 Task: Create Board Project Management Platforms and Tools to Workspace IT Consulting Services. Create Board Brand Guidelines Development and Implementation to Workspace IT Consulting Services. Create Board Business Model Value Proposition Design and Validation to Workspace IT Consulting Services
Action: Mouse moved to (380, 66)
Screenshot: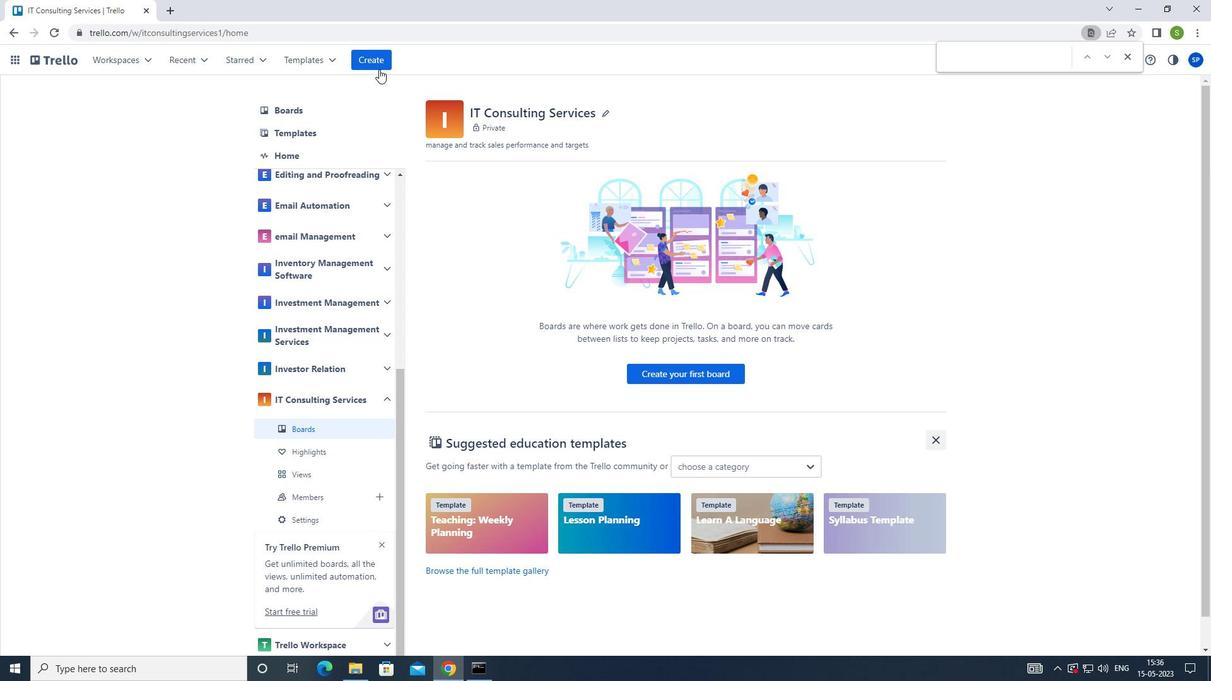 
Action: Mouse pressed left at (380, 66)
Screenshot: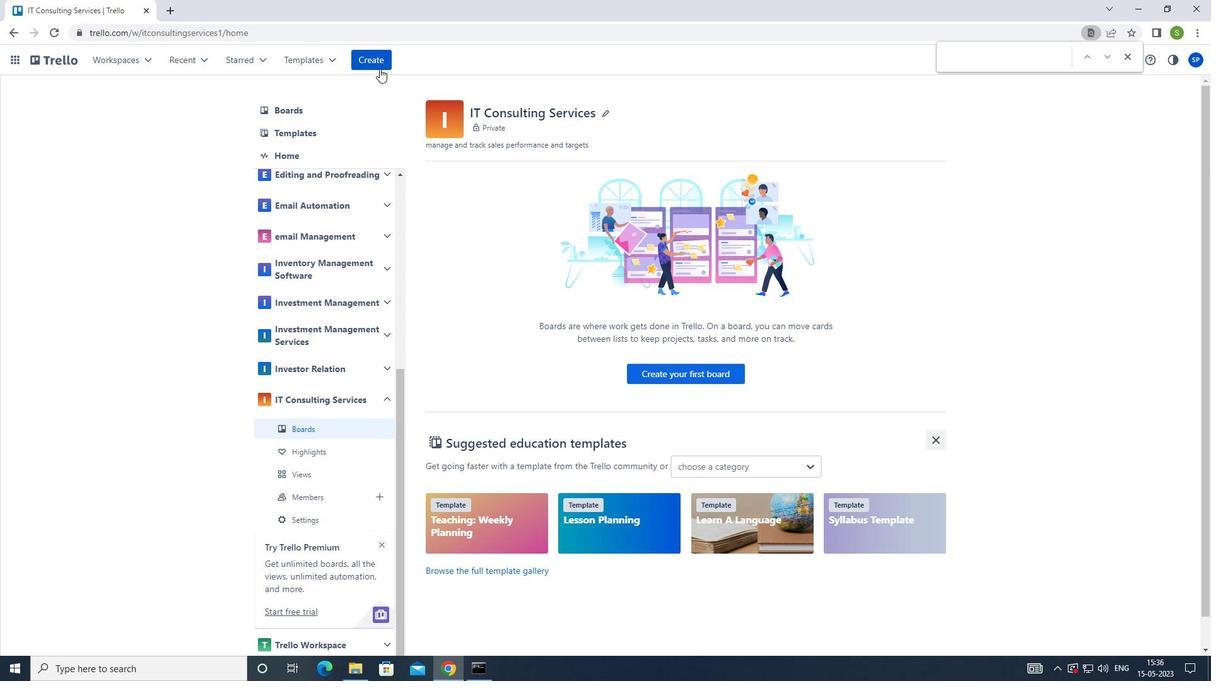 
Action: Mouse moved to (395, 106)
Screenshot: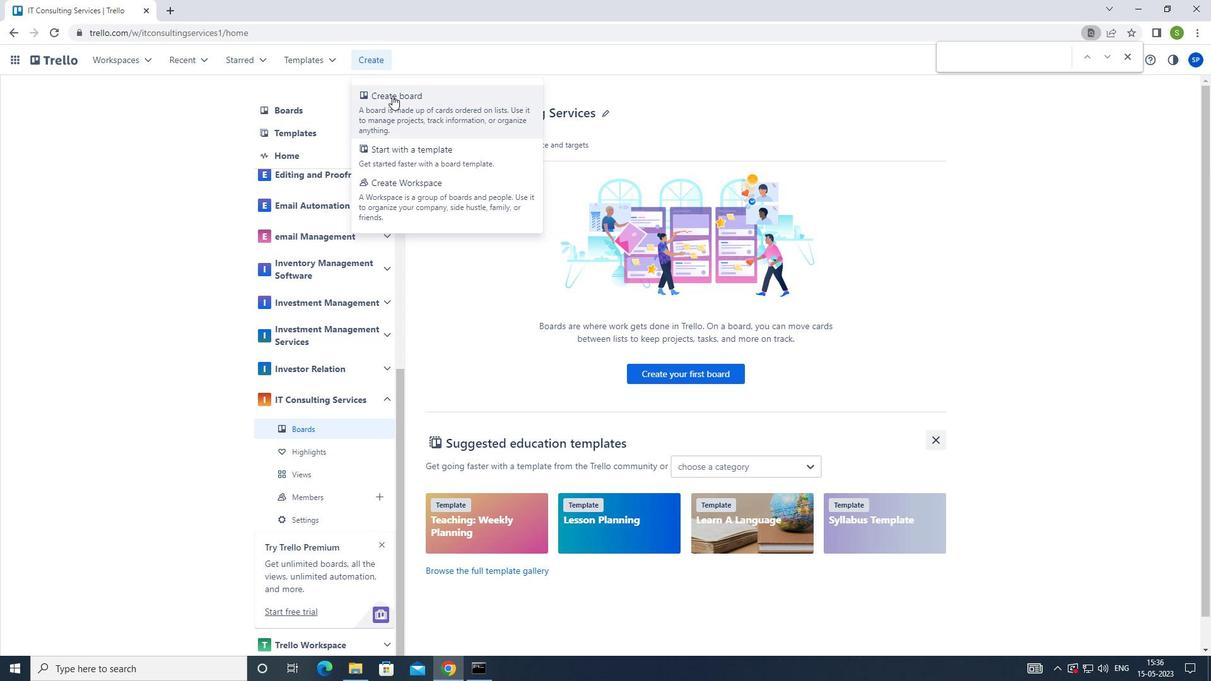 
Action: Mouse pressed left at (395, 106)
Screenshot: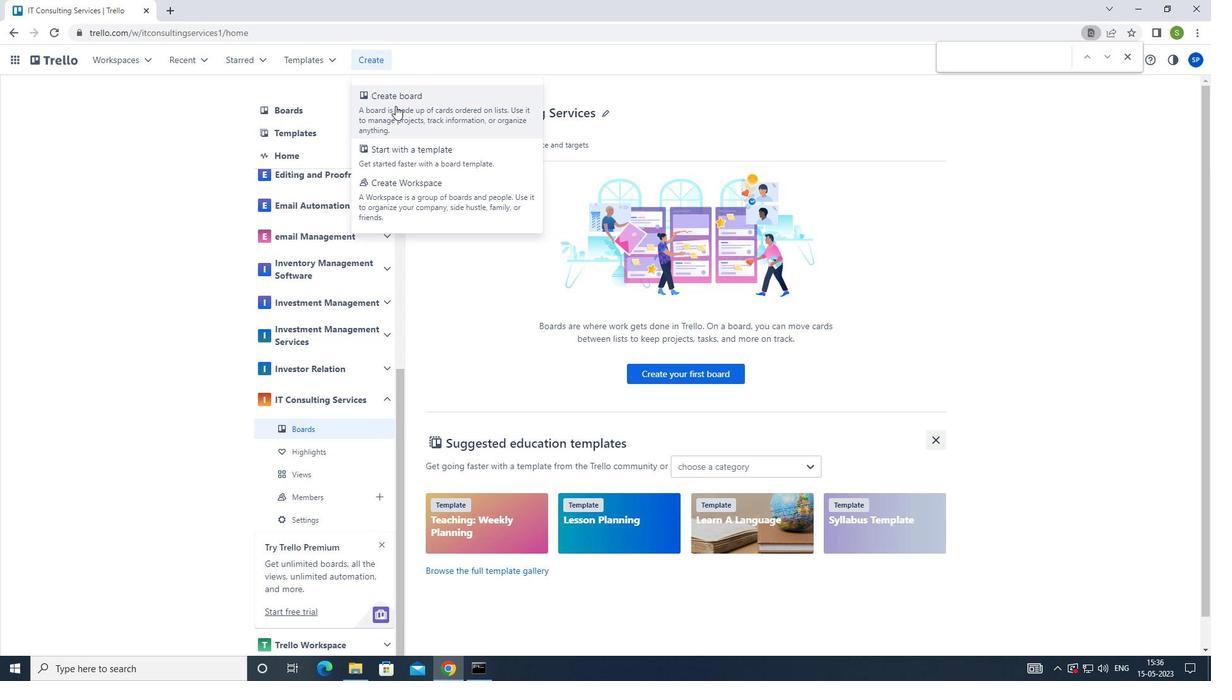 
Action: Mouse moved to (592, 220)
Screenshot: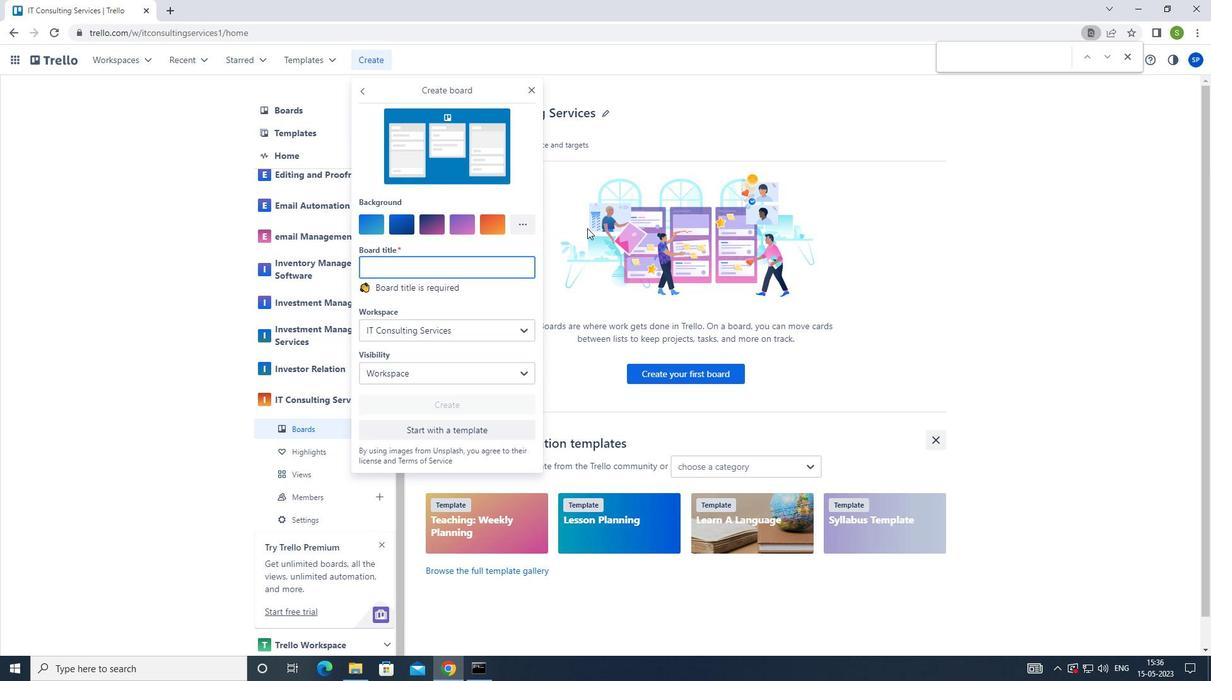
Action: Key pressed <Key.shift>PROJECT<Key.space><Key.shift>MANAGEMENT<Key.space><Key.shift>PLATFORM
Screenshot: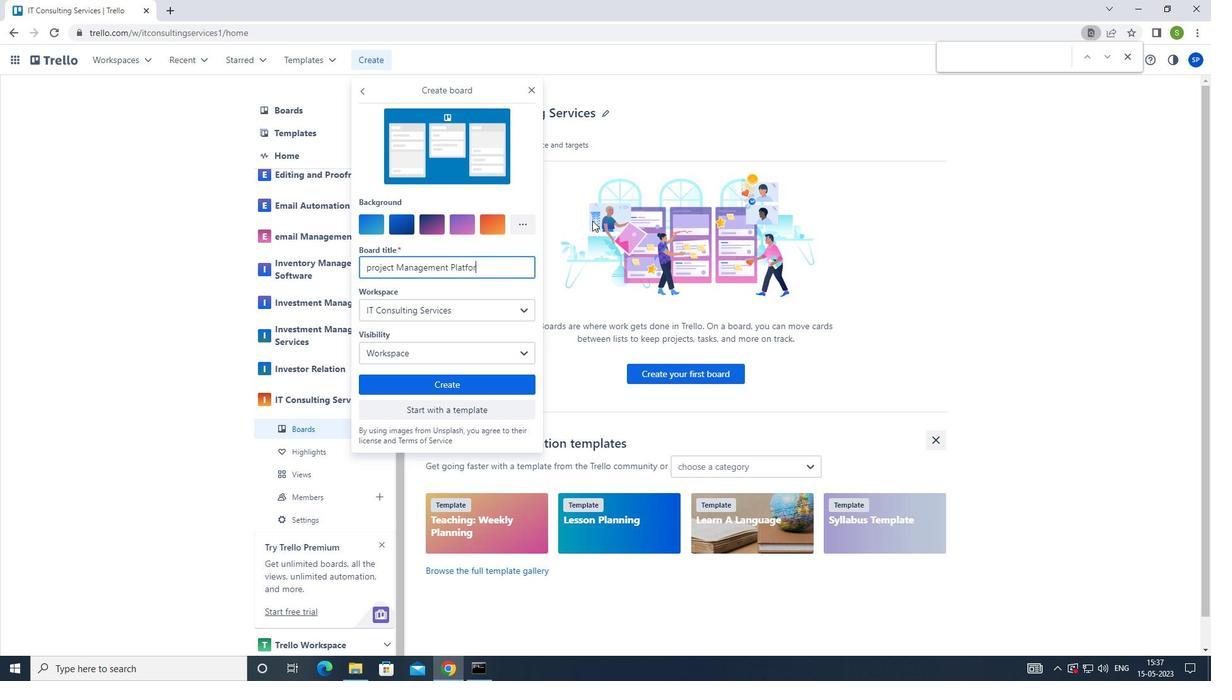 
Action: Mouse moved to (479, 384)
Screenshot: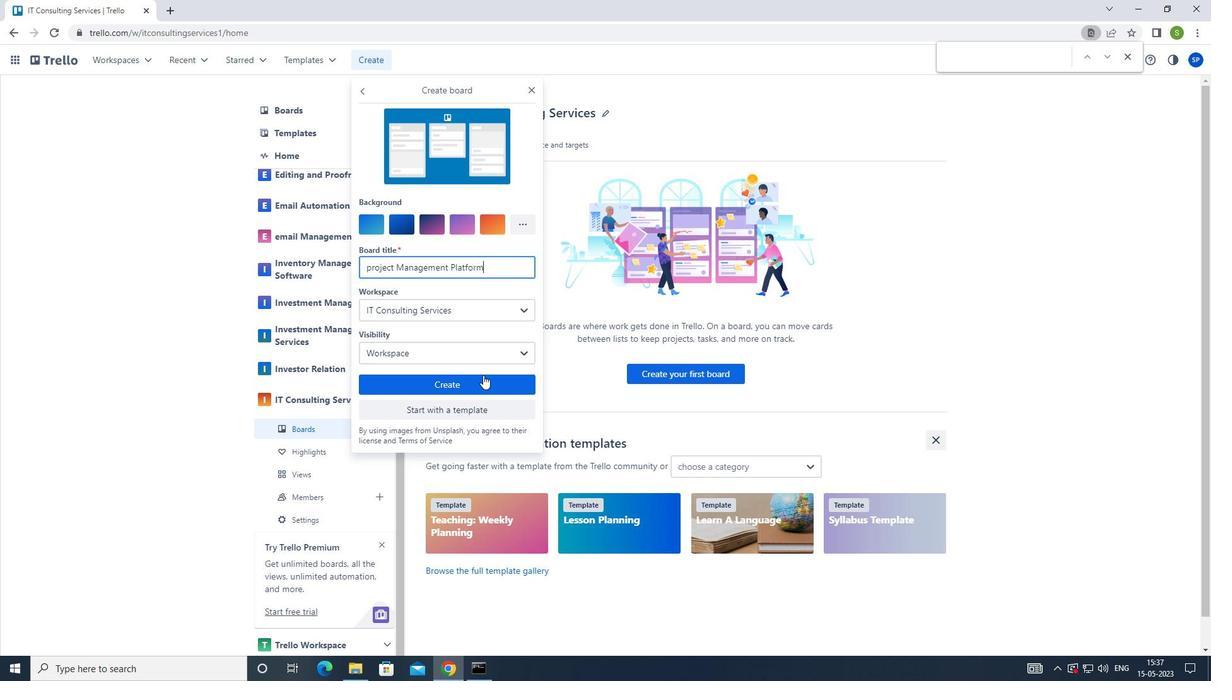 
Action: Mouse pressed left at (479, 384)
Screenshot: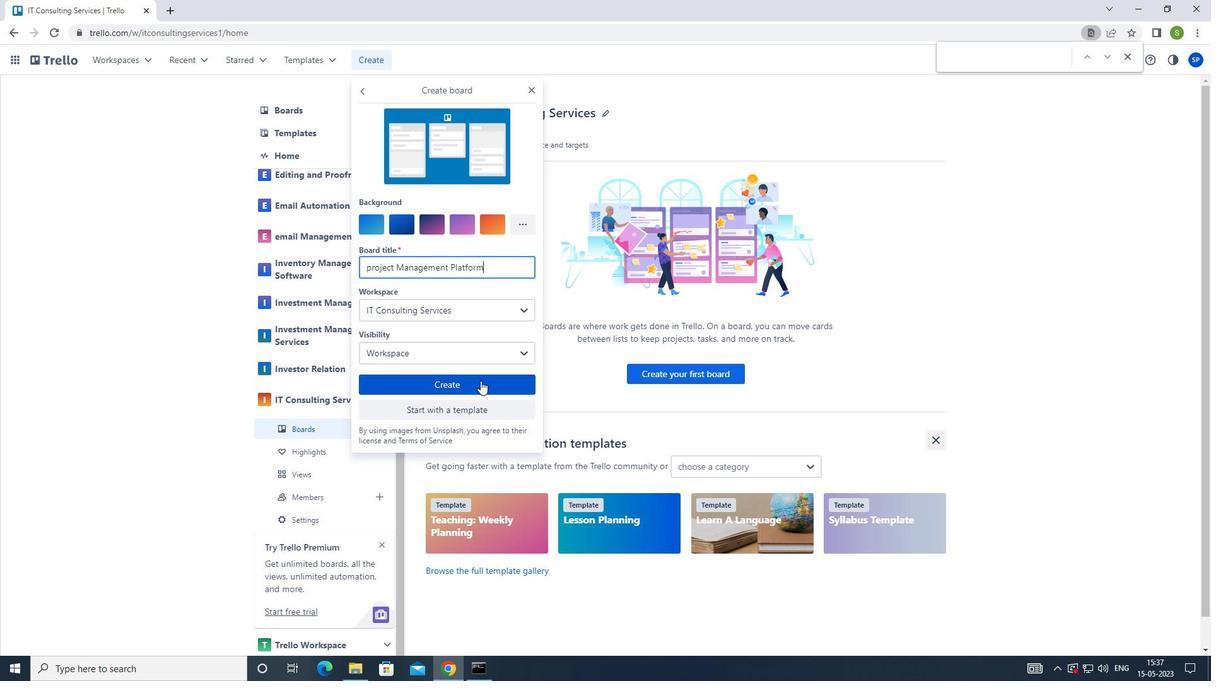 
Action: Mouse moved to (355, 55)
Screenshot: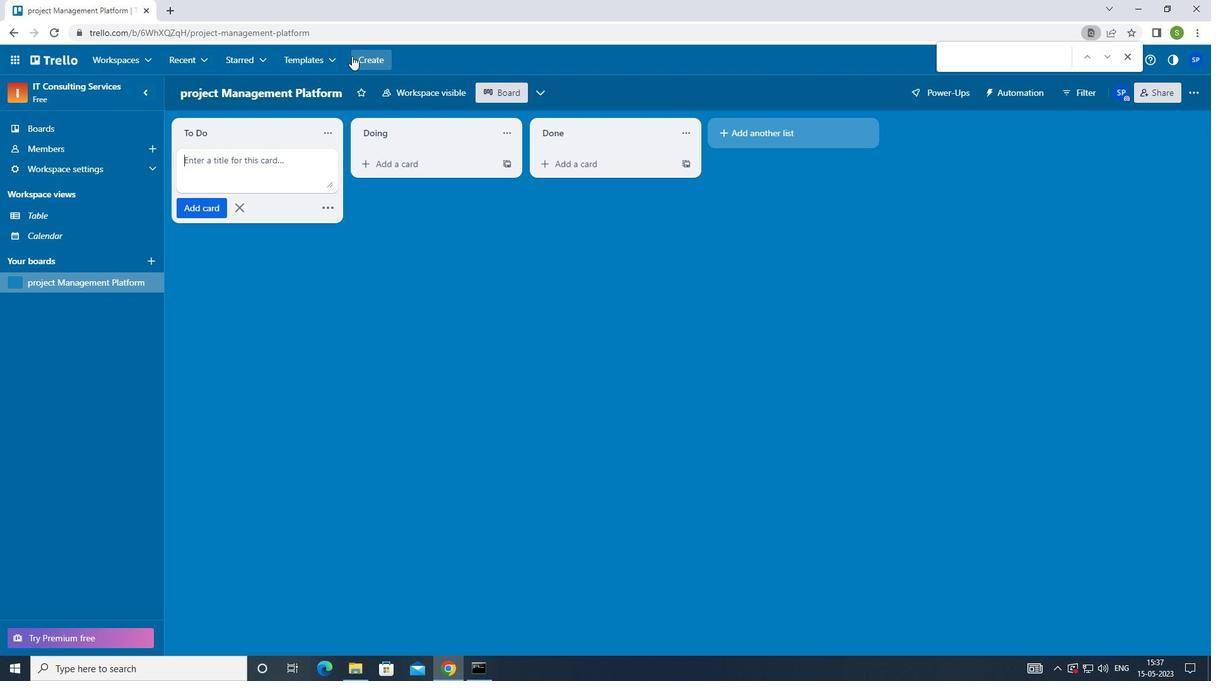 
Action: Mouse pressed left at (355, 55)
Screenshot: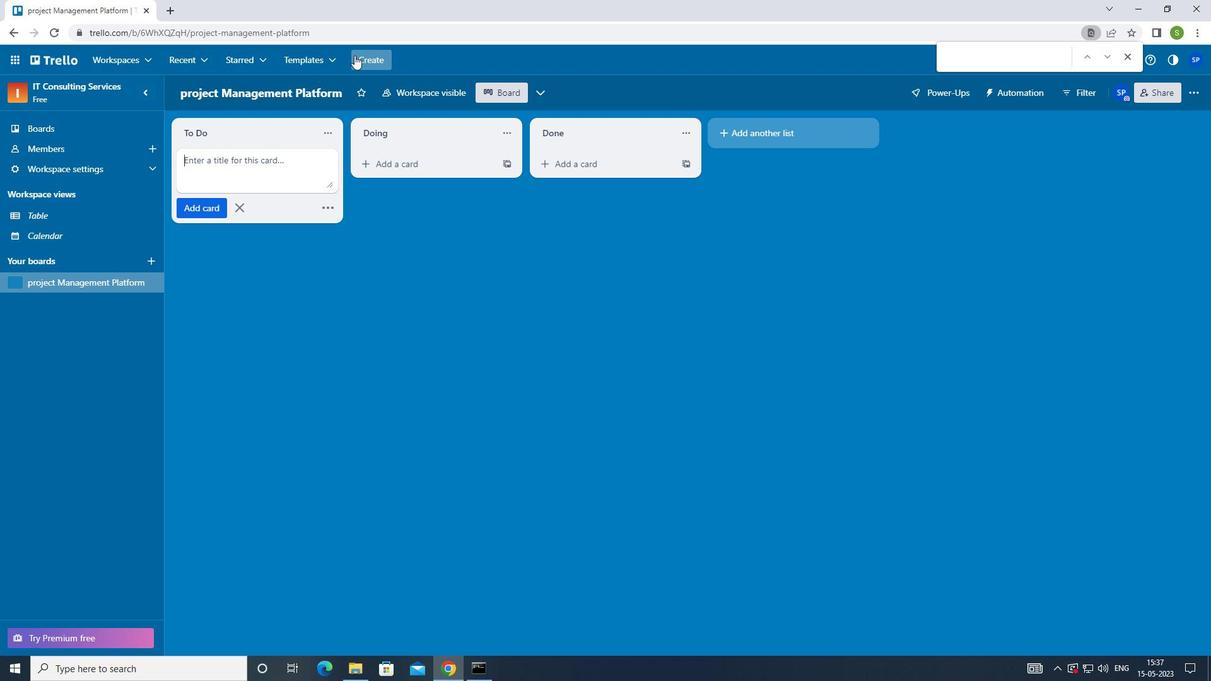 
Action: Mouse moved to (373, 110)
Screenshot: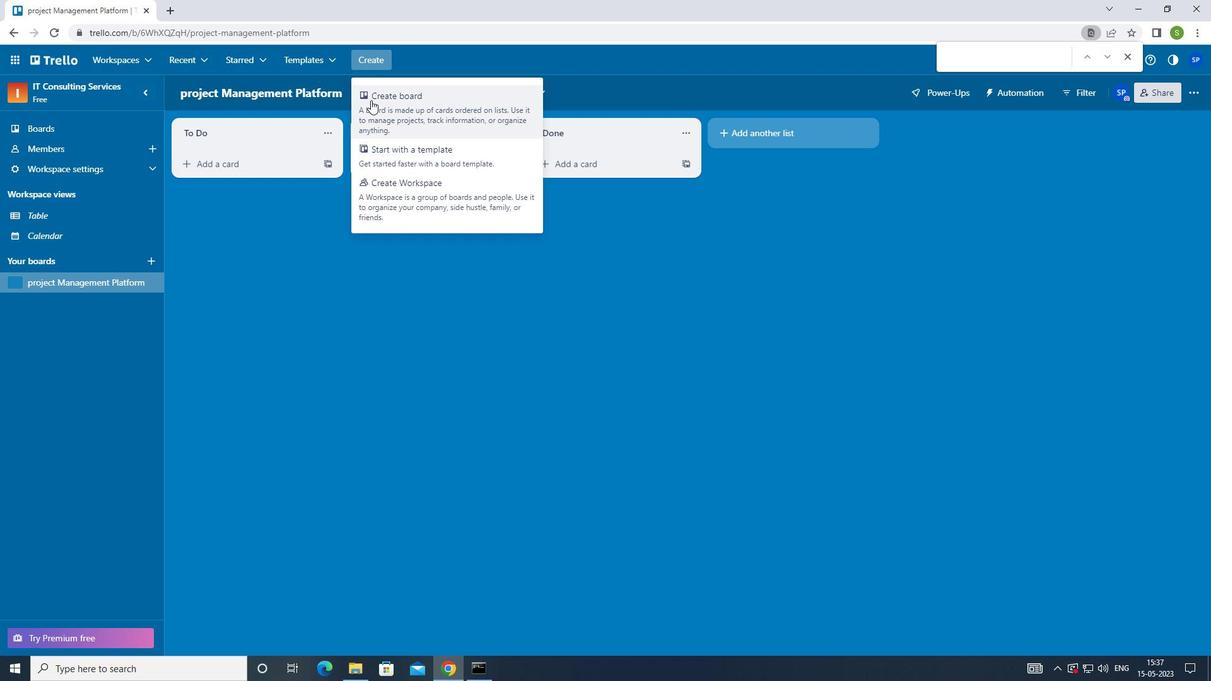 
Action: Mouse pressed left at (373, 110)
Screenshot: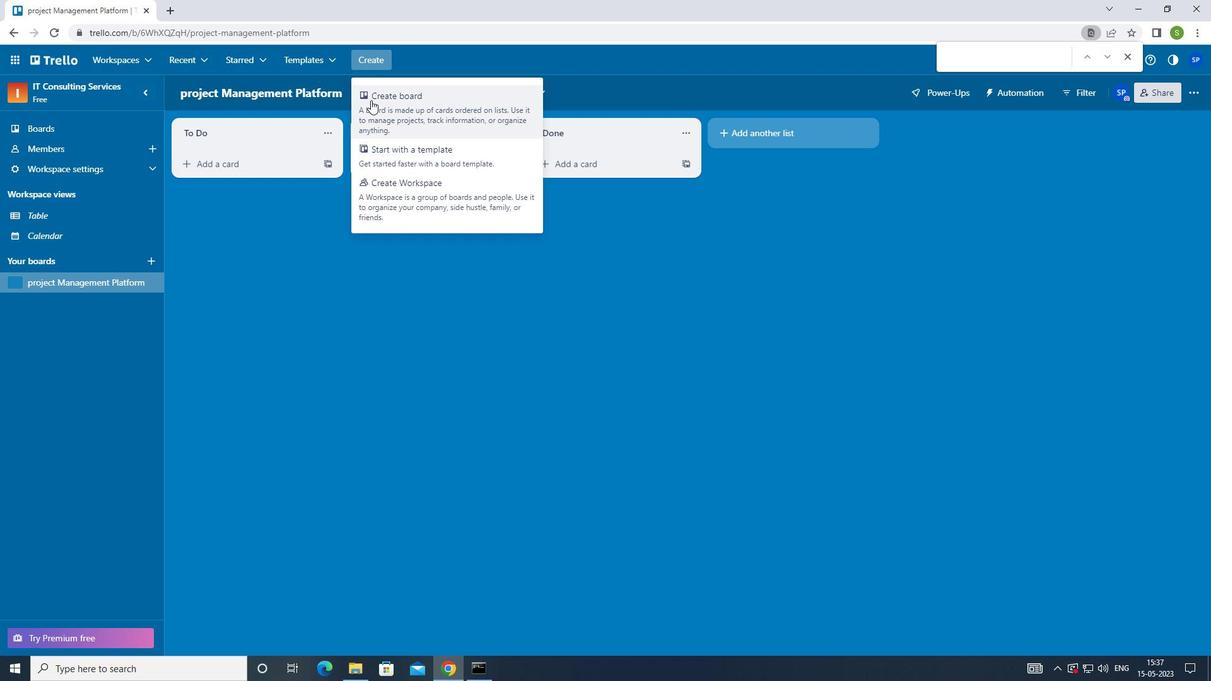 
Action: Mouse moved to (442, 150)
Screenshot: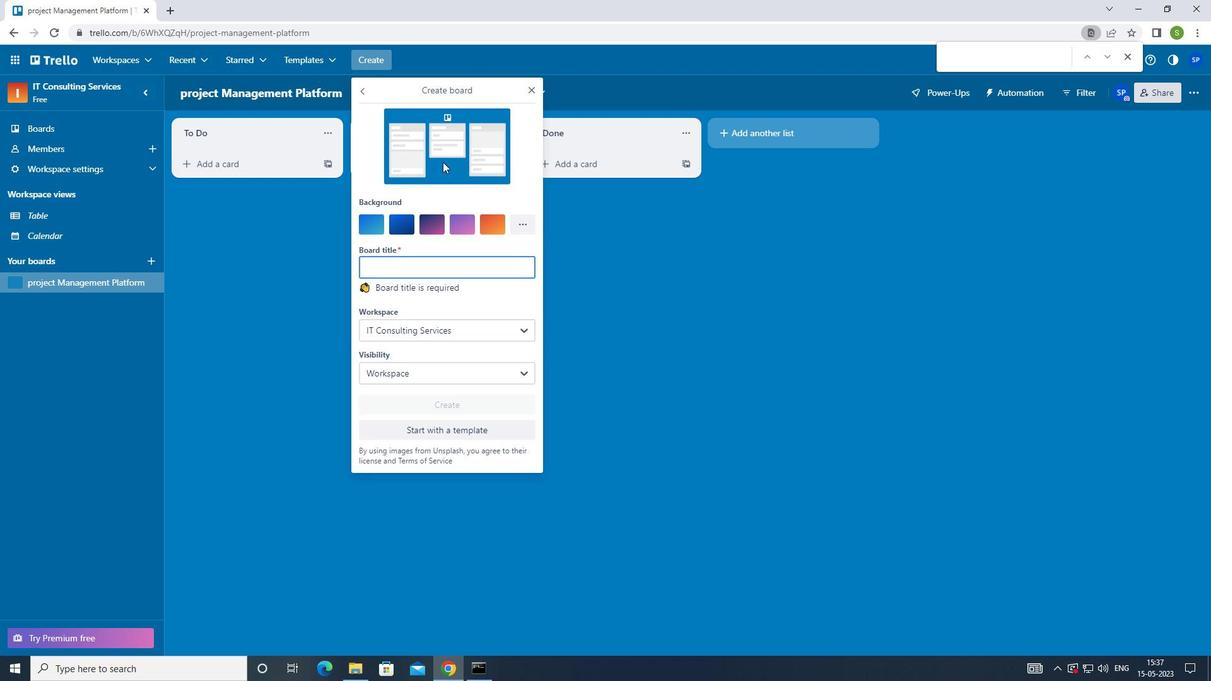 
Action: Key pressed <Key.shift>BRAND<Key.space><Key.shift><Key.shift><Key.shift><Key.shift><Key.shift><Key.shift>GUIDELINES
Screenshot: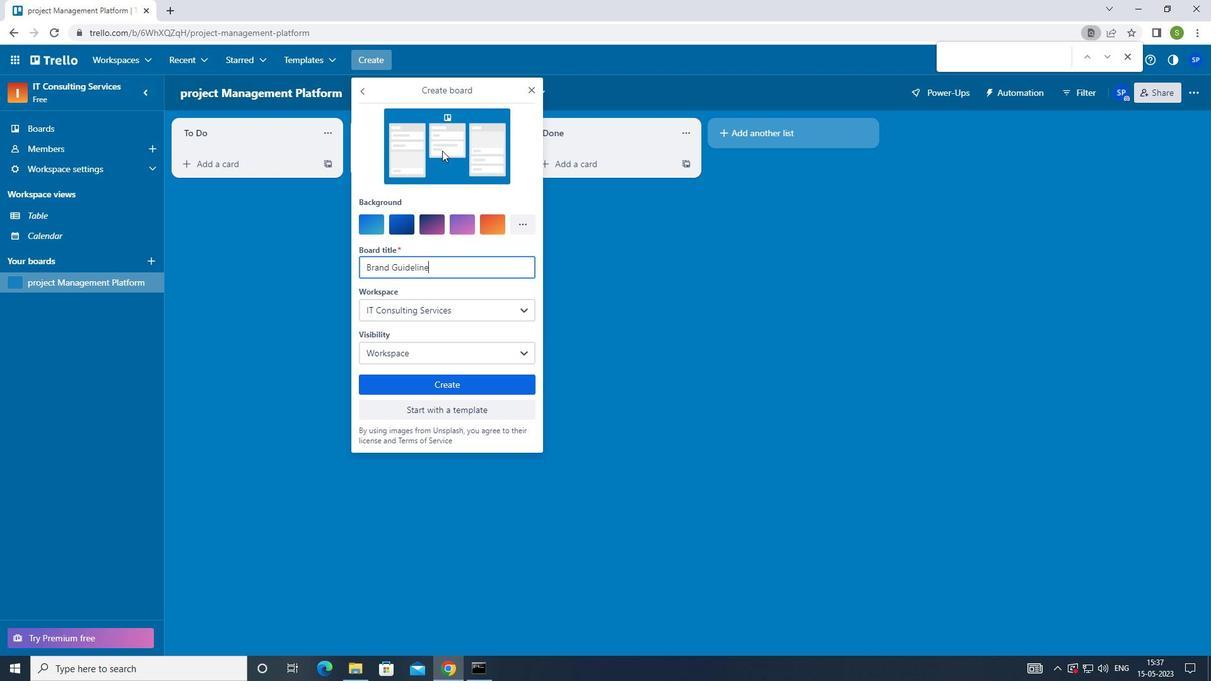 
Action: Mouse moved to (435, 152)
Screenshot: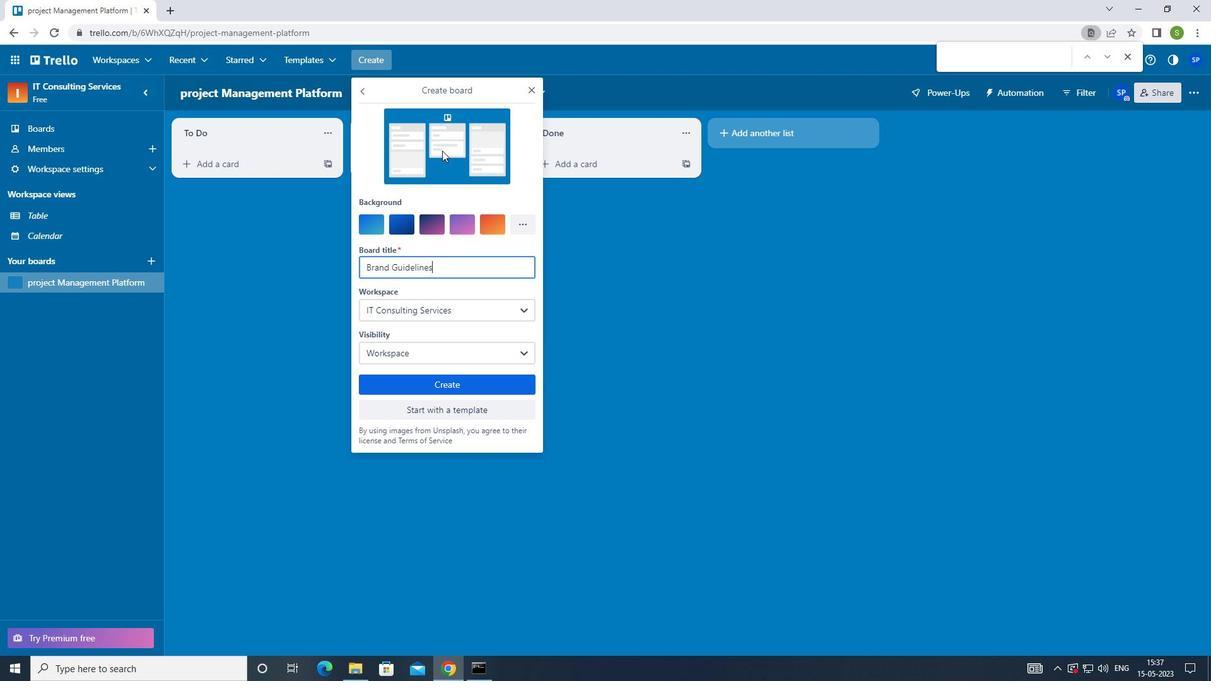 
Action: Key pressed <Key.space><Key.shift>DEVELOPMENT<Key.space><Key.shift><Key.shift><Key.shift><Key.shift><Key.shift><Key.shift><Key.shift><Key.shift><Key.shift>AND<Key.space><Key.shift><Key.shift><Key.shift><Key.shift><Key.shift><Key.shift><Key.shift><Key.shift><Key.shift><Key.shift><Key.shift><Key.shift>I<Key.space>MPLEMENTATION
Screenshot: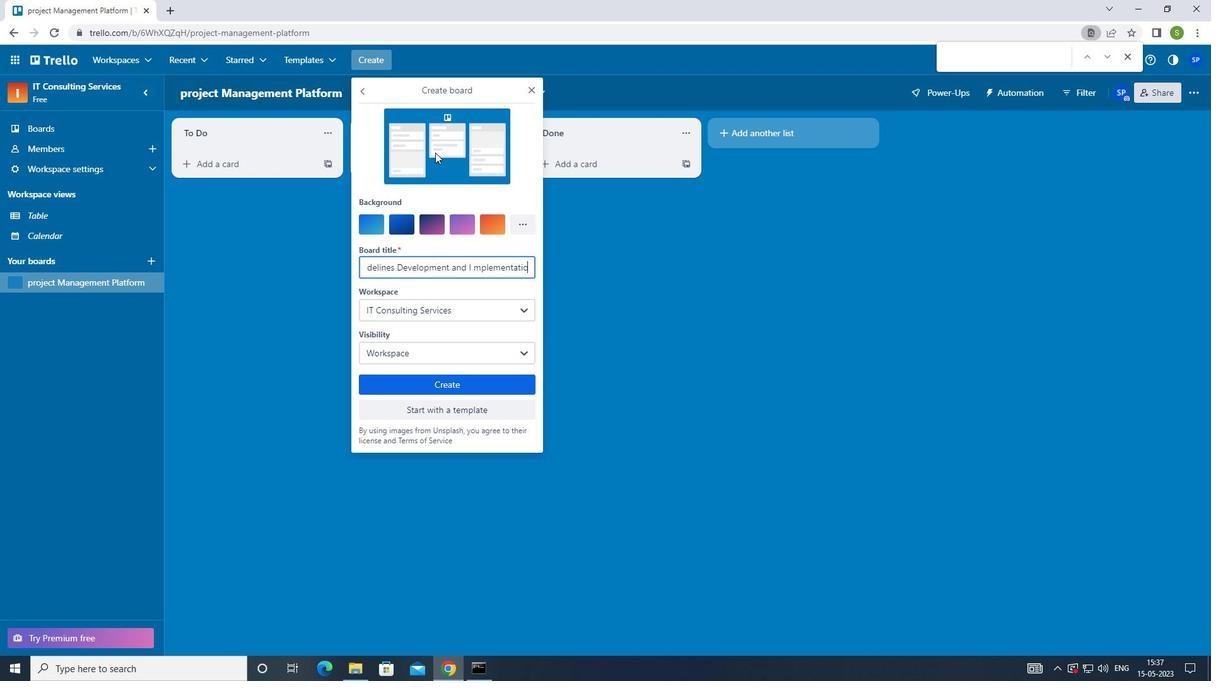 
Action: Mouse moved to (439, 384)
Screenshot: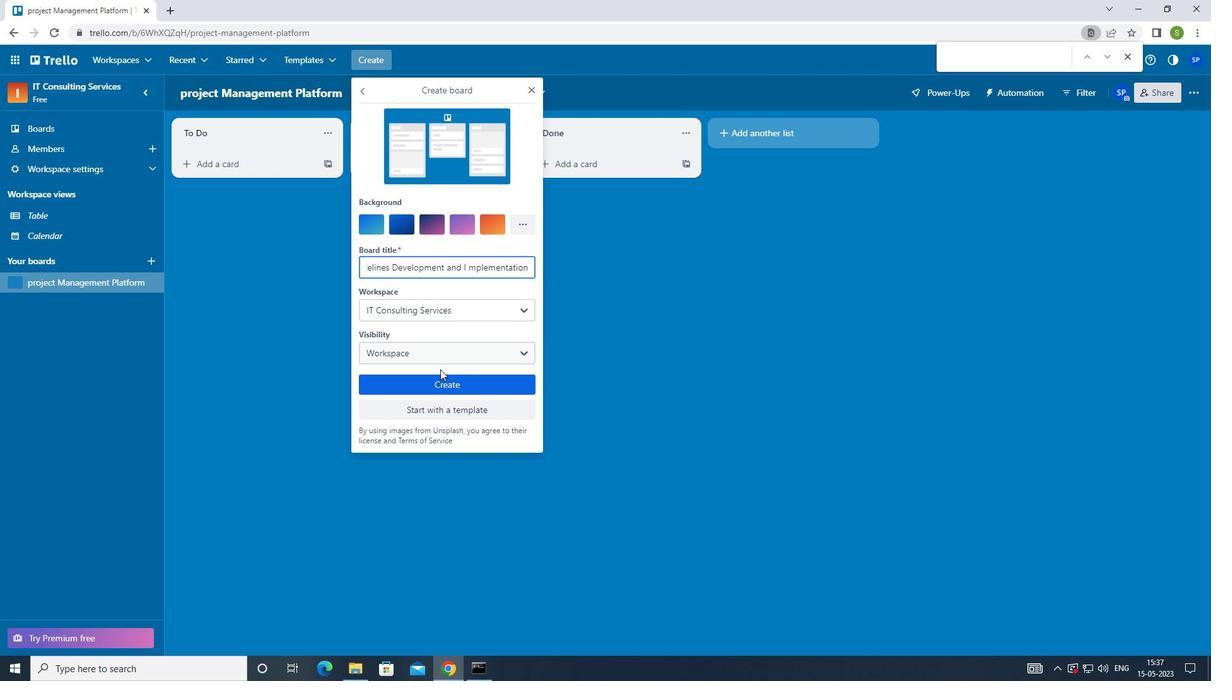 
Action: Mouse pressed left at (439, 384)
Screenshot: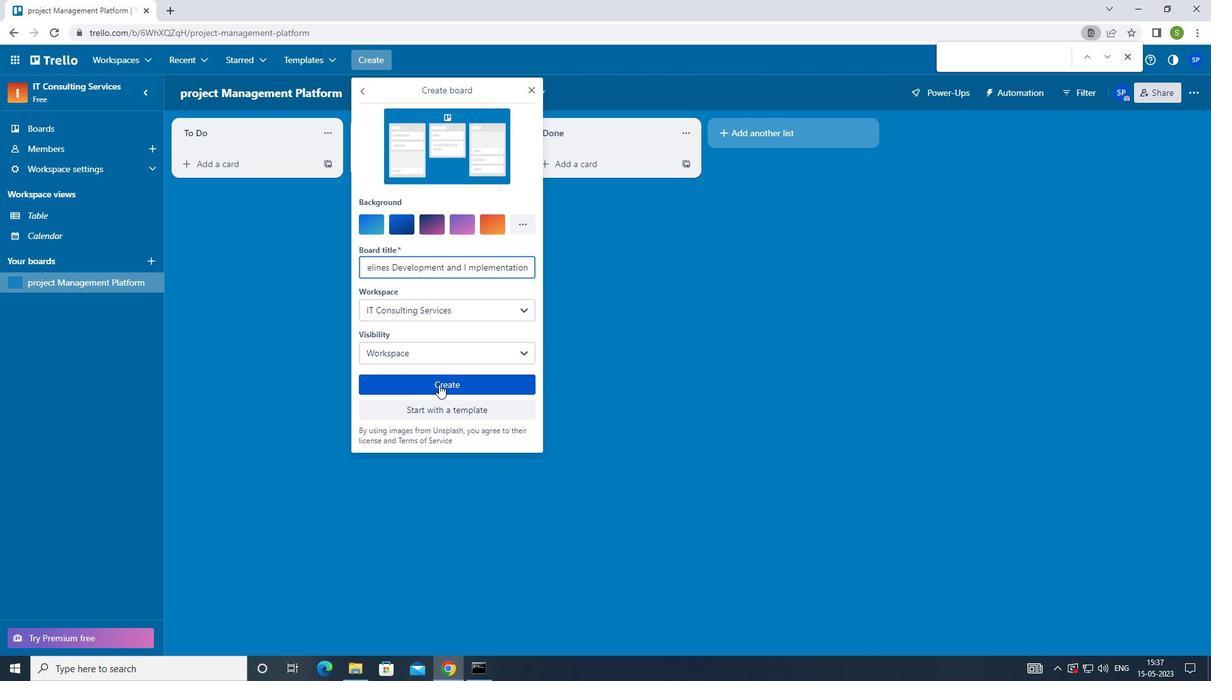 
Action: Mouse moved to (373, 57)
Screenshot: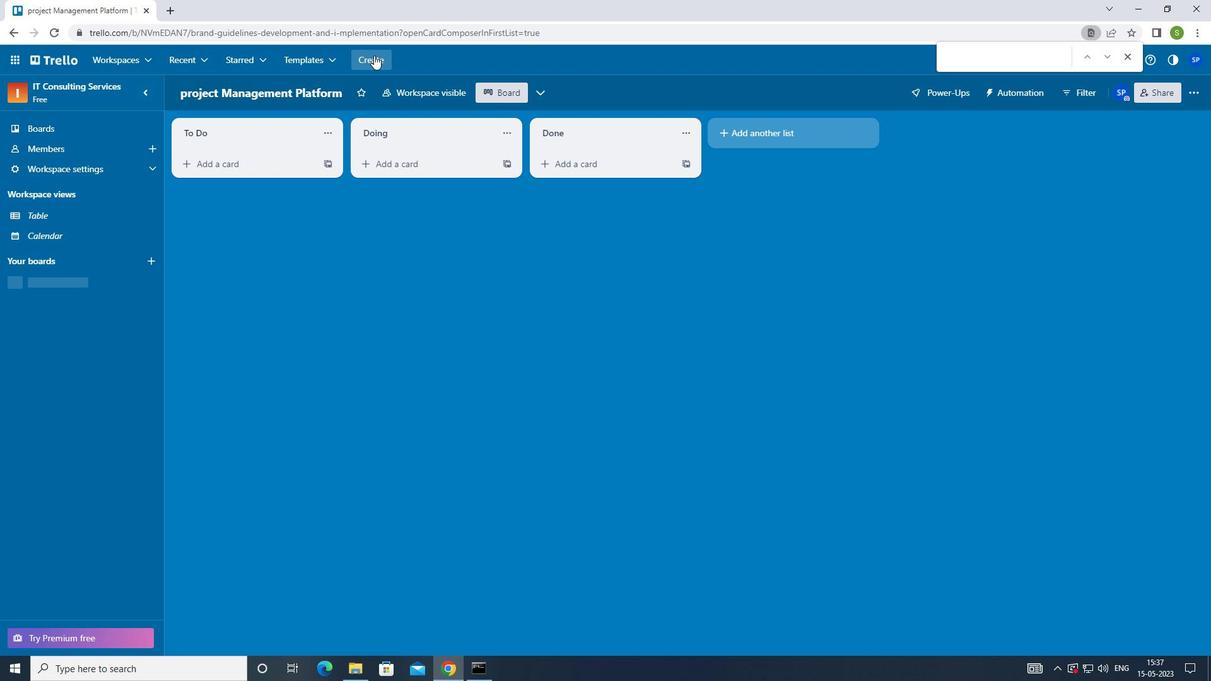 
Action: Mouse pressed left at (373, 57)
Screenshot: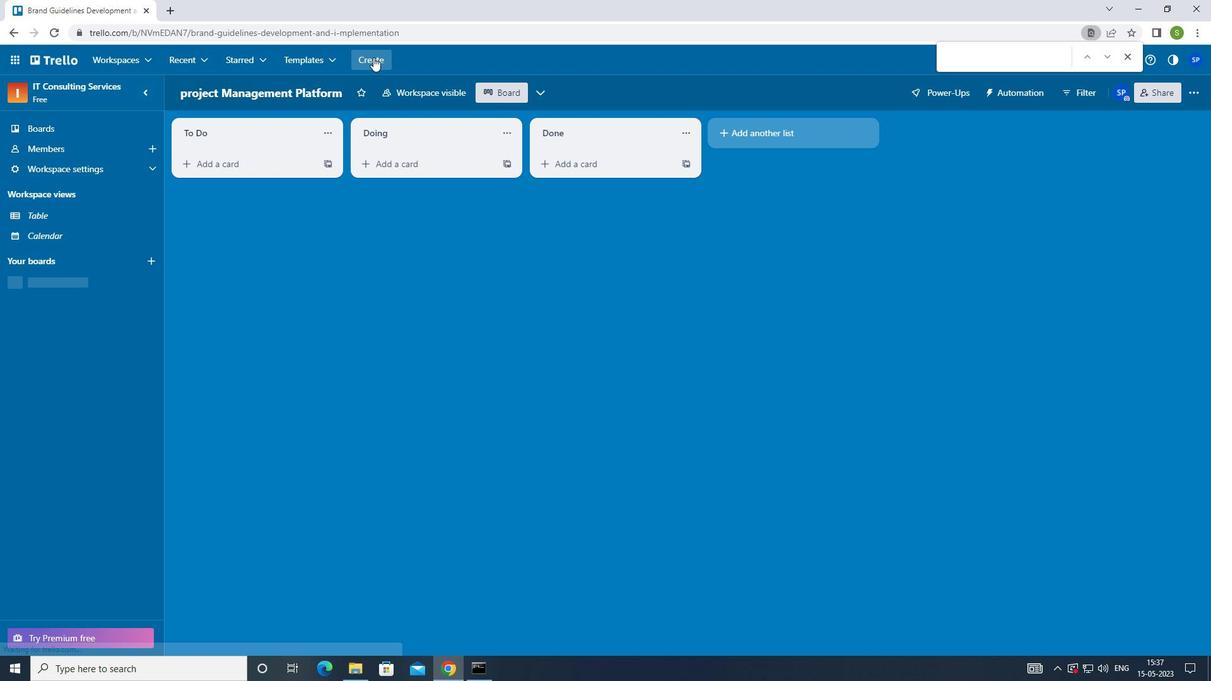 
Action: Mouse moved to (398, 116)
Screenshot: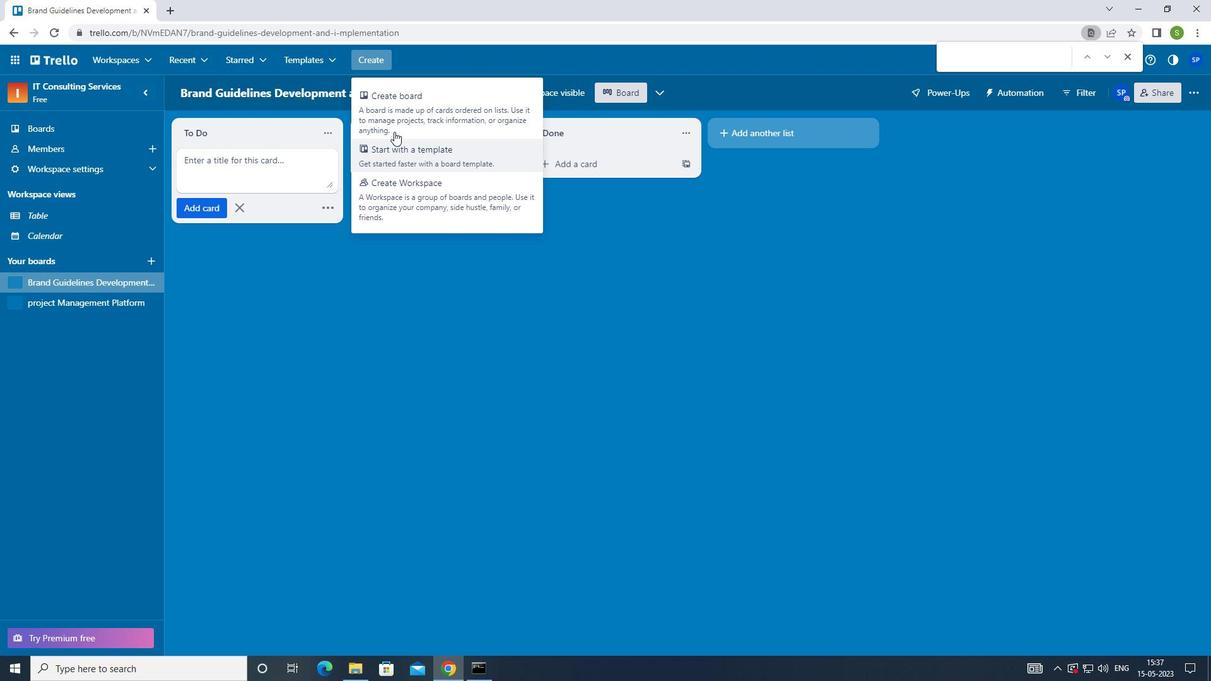 
Action: Mouse pressed left at (398, 116)
Screenshot: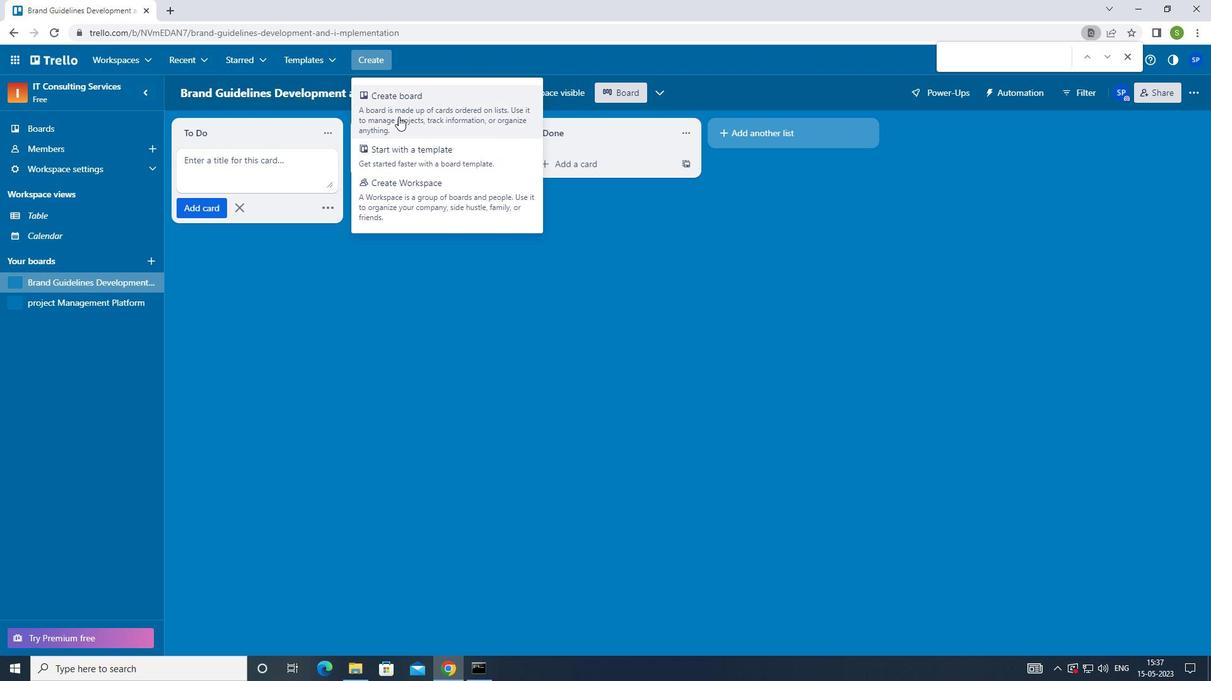 
Action: Mouse moved to (401, 121)
Screenshot: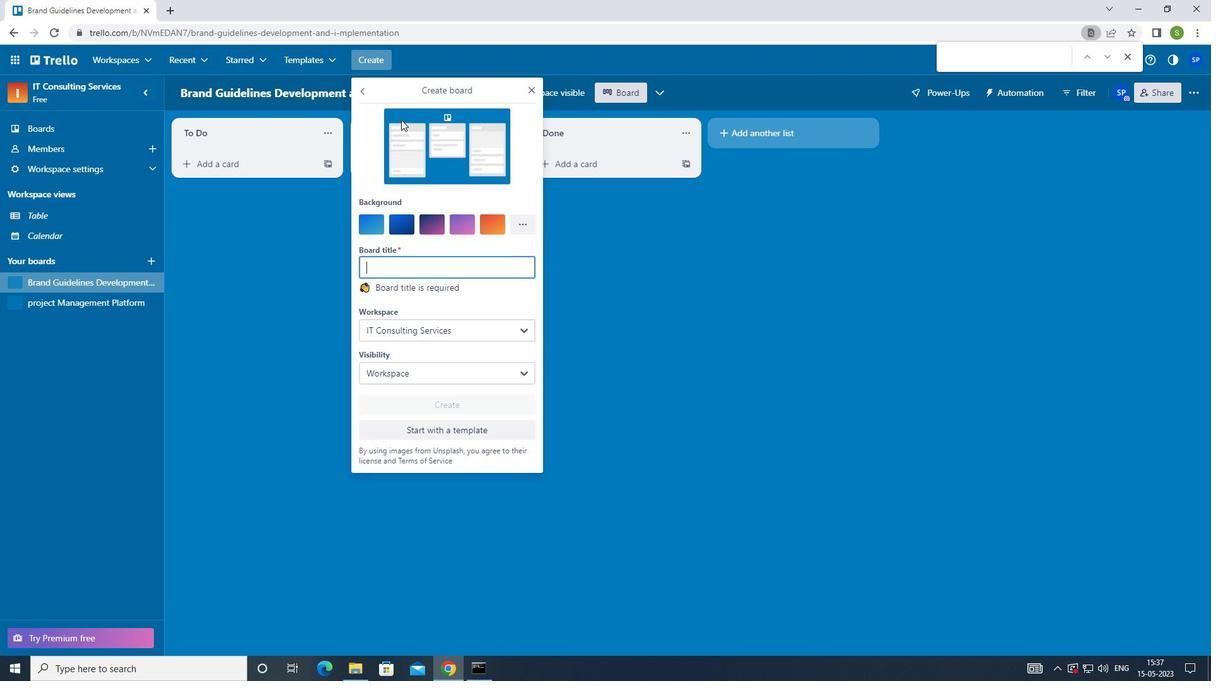
Action: Key pressed <Key.shift>BUSINESS<Key.space><Key.shift>MODEL<Key.space><Key.shift>VALUES<Key.space><Key.shift>PROPOSITION<Key.space><Key.shift>DESIGN<Key.space>AND<Key.space><Key.shift>VALIDATION
Screenshot: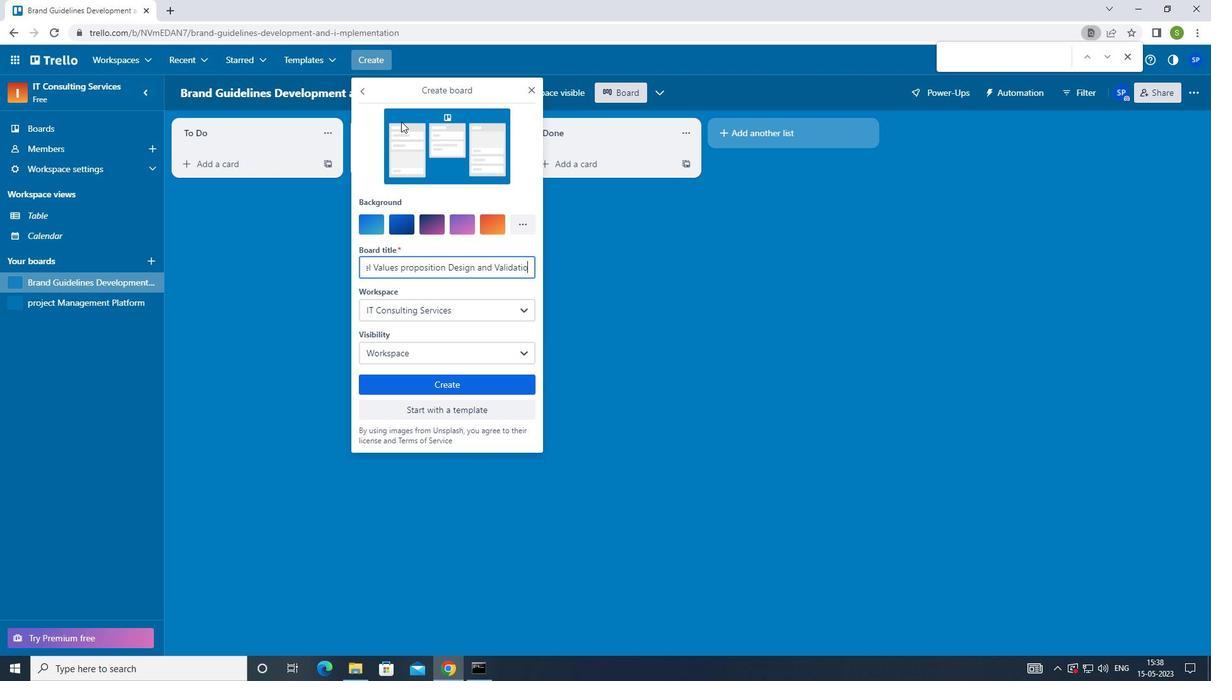 
Action: Mouse moved to (418, 386)
Screenshot: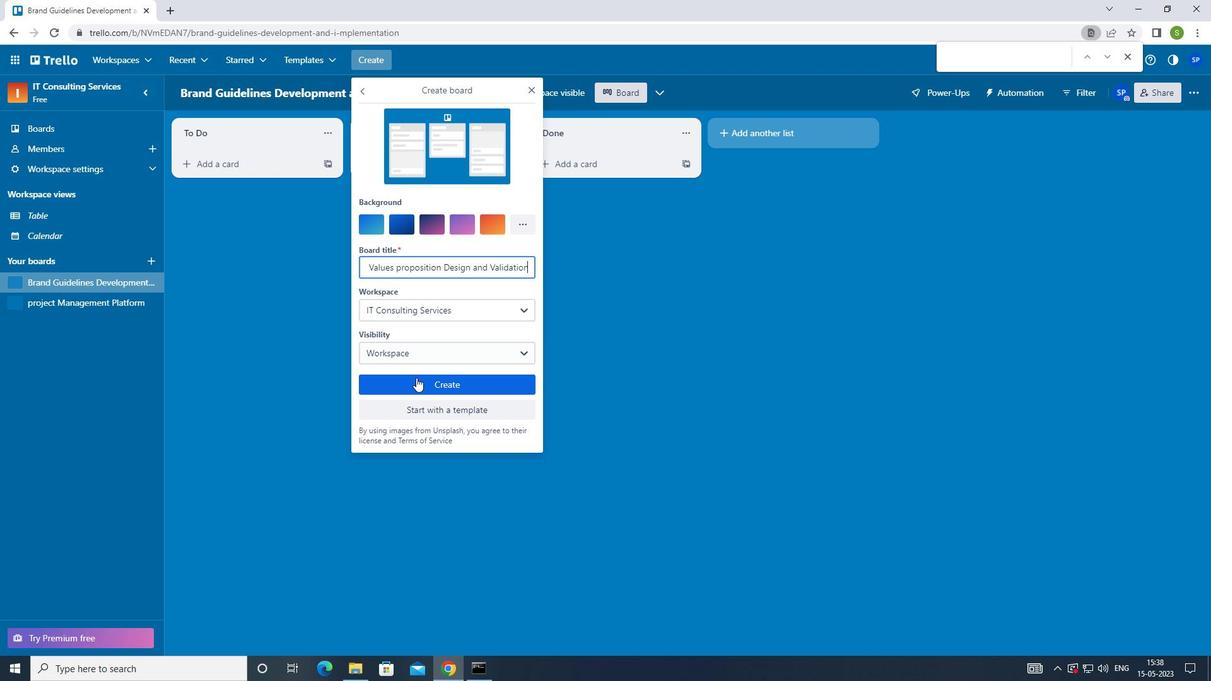 
Action: Mouse pressed left at (418, 386)
Screenshot: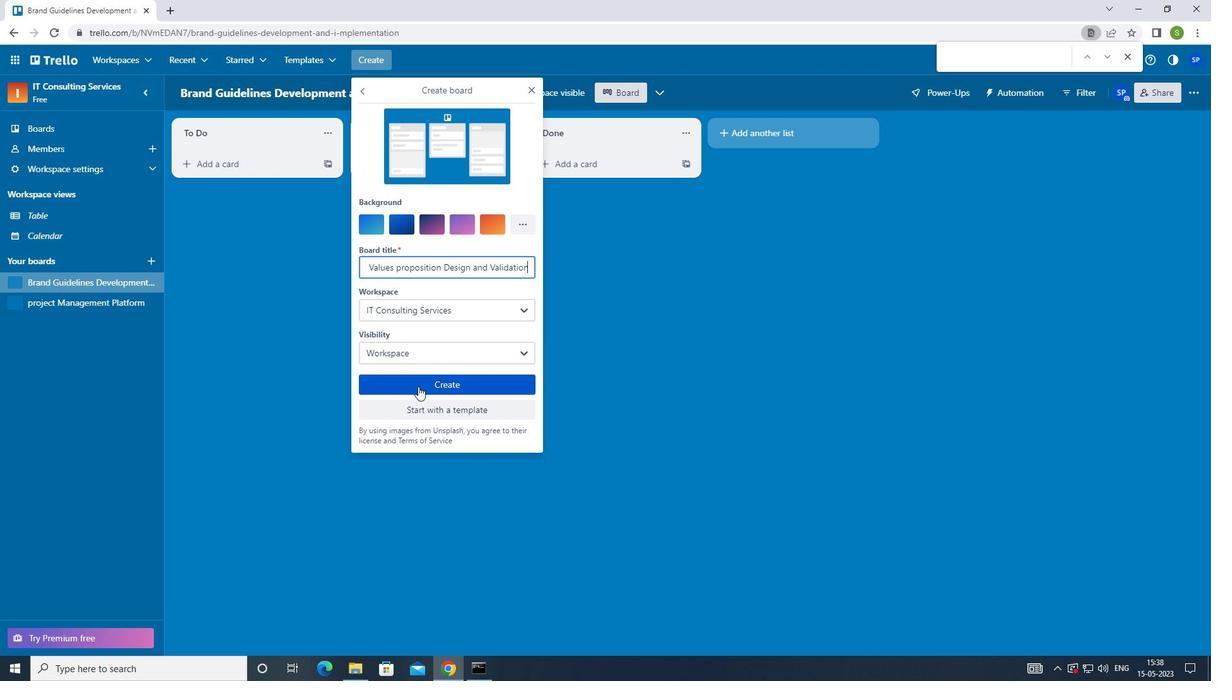 
Action: Mouse moved to (420, 384)
Screenshot: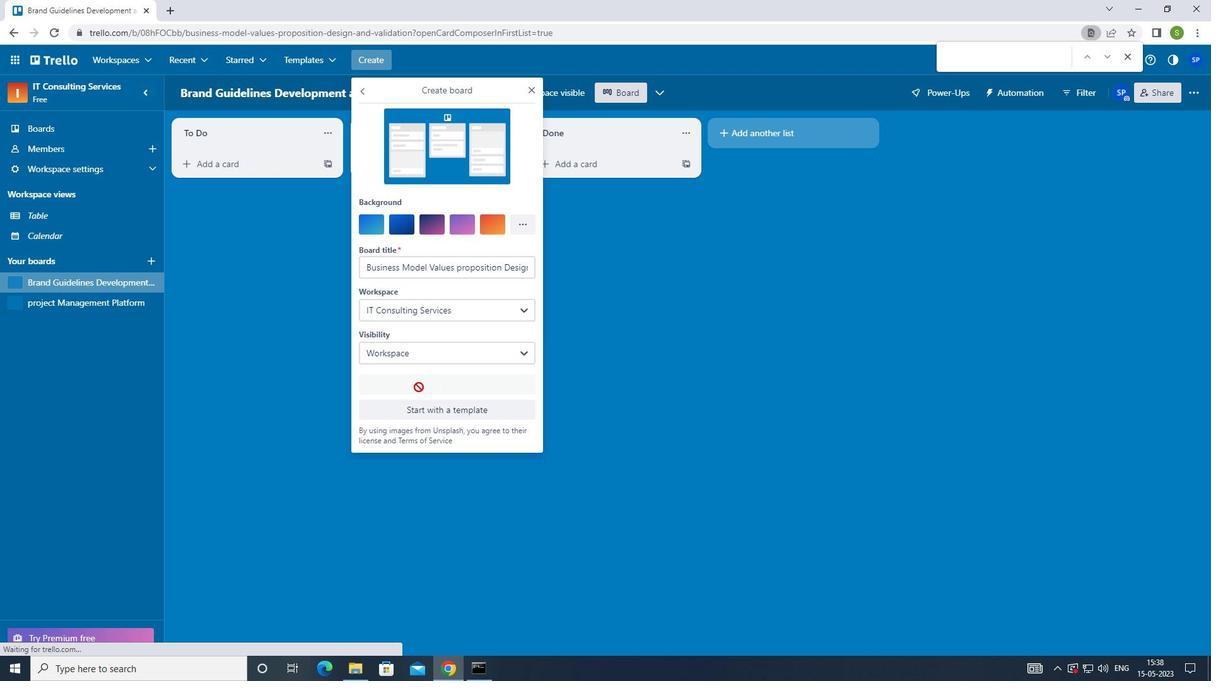 
Action: Key pressed <Key.f8>
Screenshot: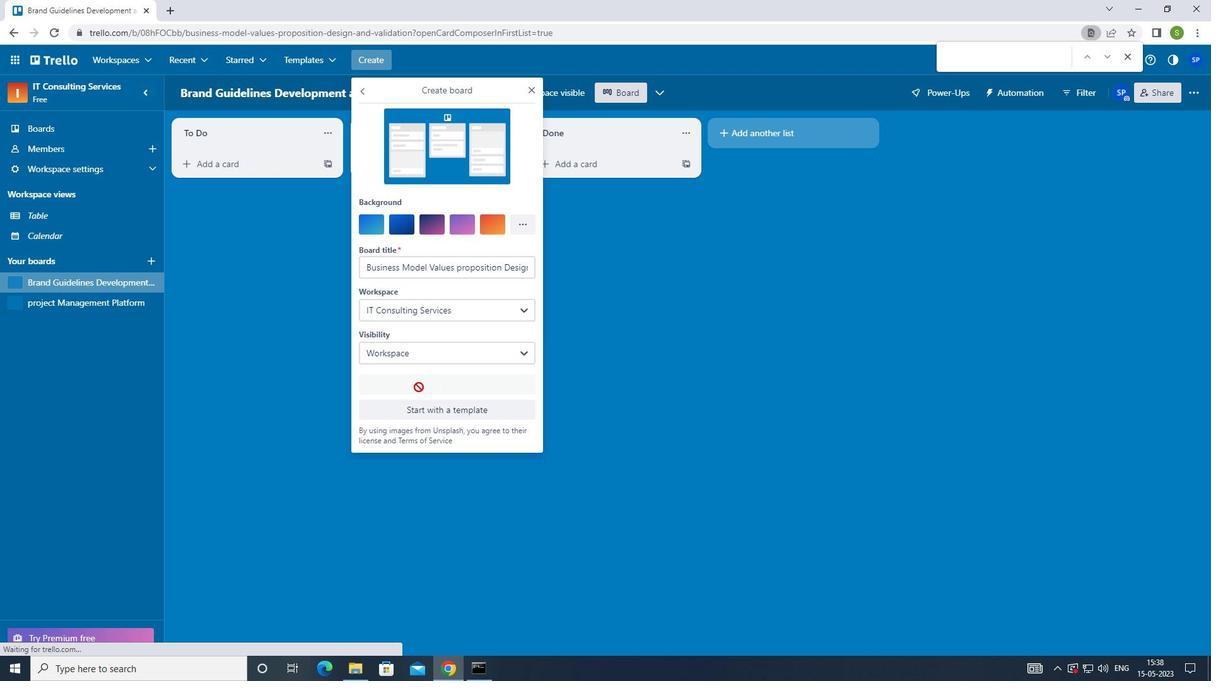 
